 Task: Create Board Product Management Platforms and Tools to Workspace Health and Wellness Services. Create Board Voice of Employee Feedback Analysis to Workspace Health and Wellness Services. Create Board IT Change Management and Implementation to Workspace Health and Wellness Services
Action: Mouse moved to (343, 78)
Screenshot: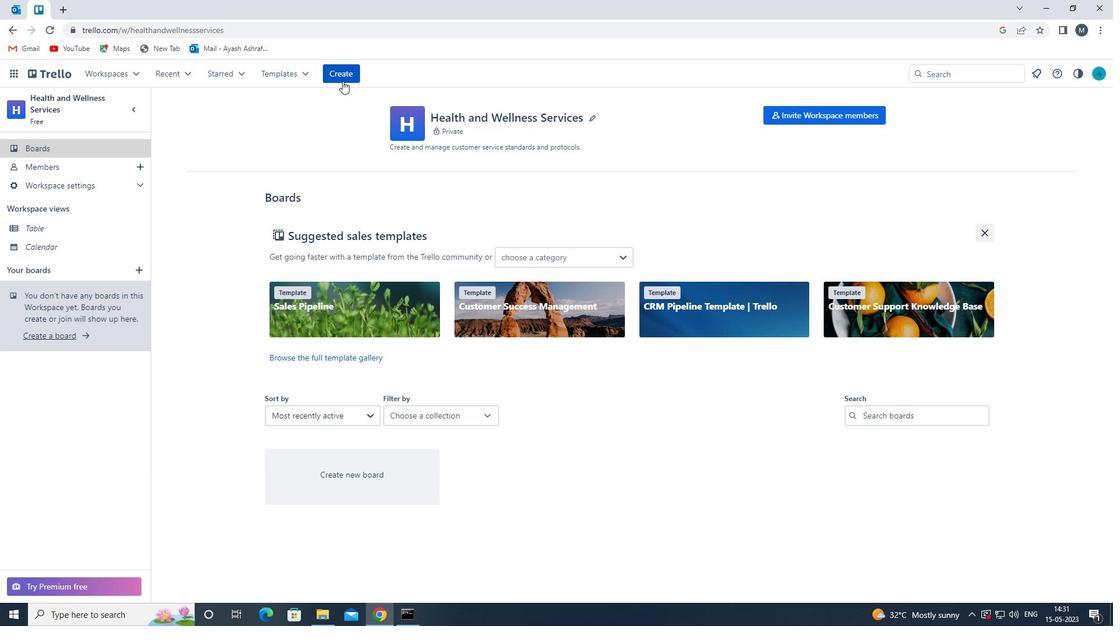 
Action: Mouse pressed left at (343, 78)
Screenshot: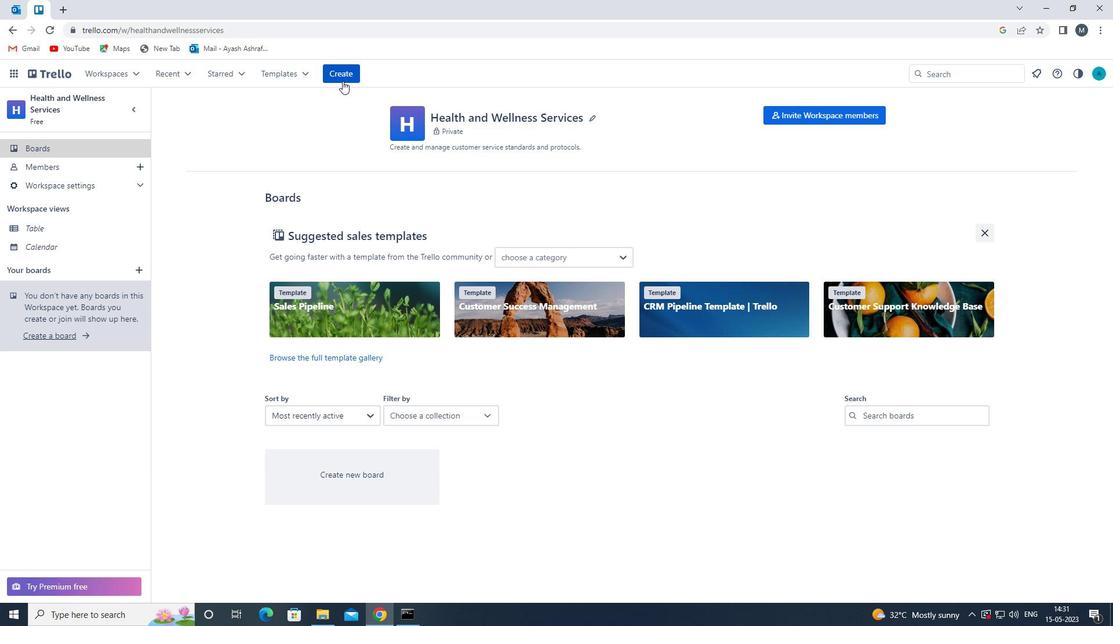 
Action: Mouse moved to (393, 110)
Screenshot: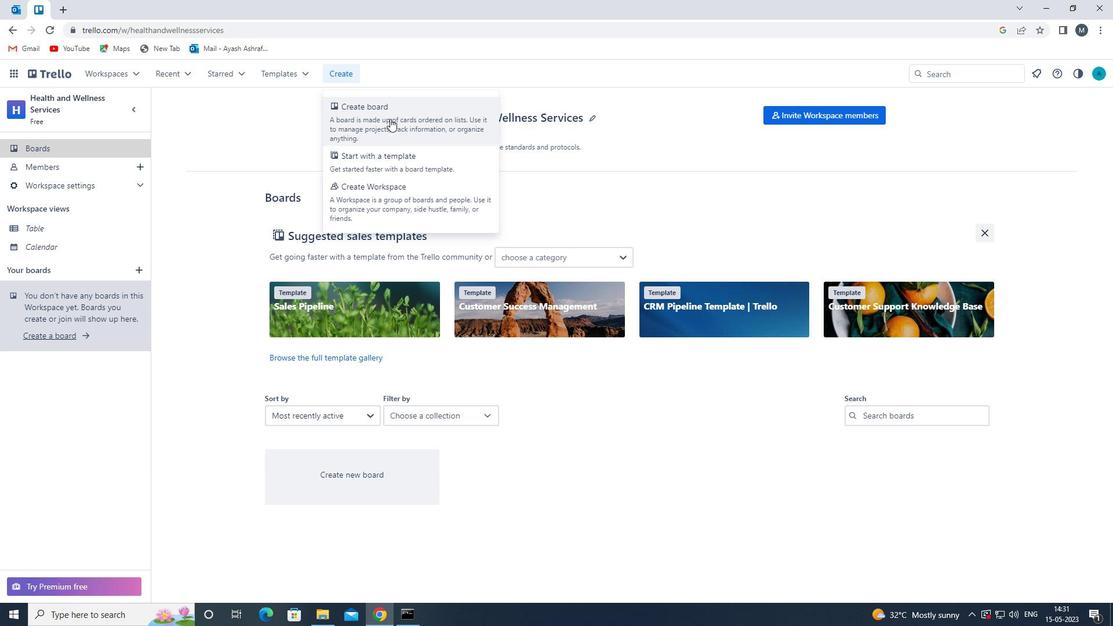
Action: Mouse pressed left at (393, 110)
Screenshot: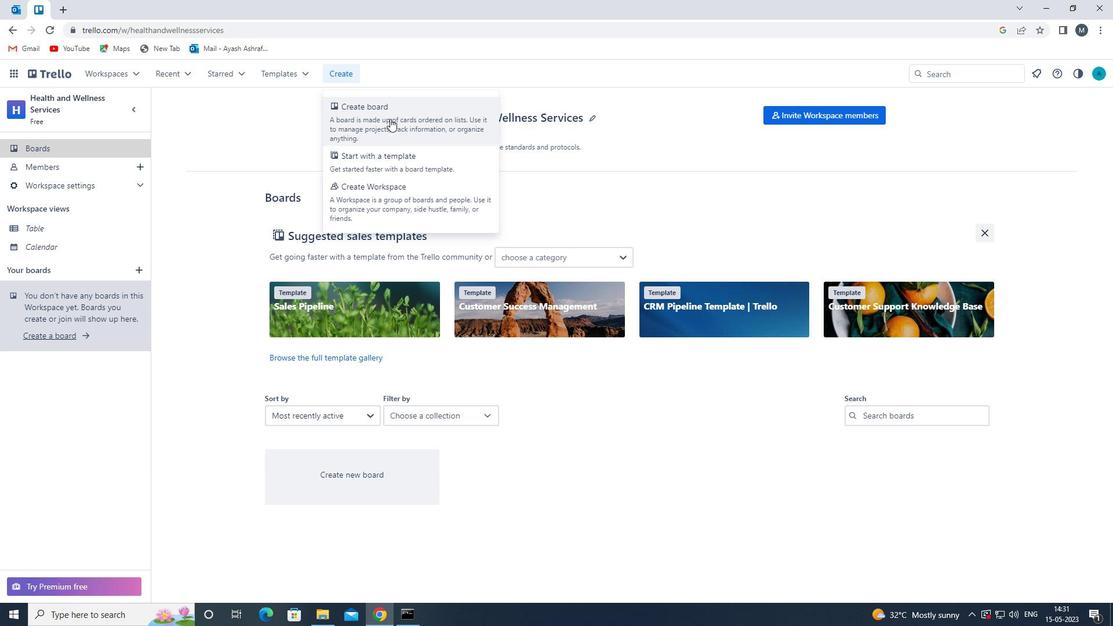 
Action: Mouse moved to (374, 288)
Screenshot: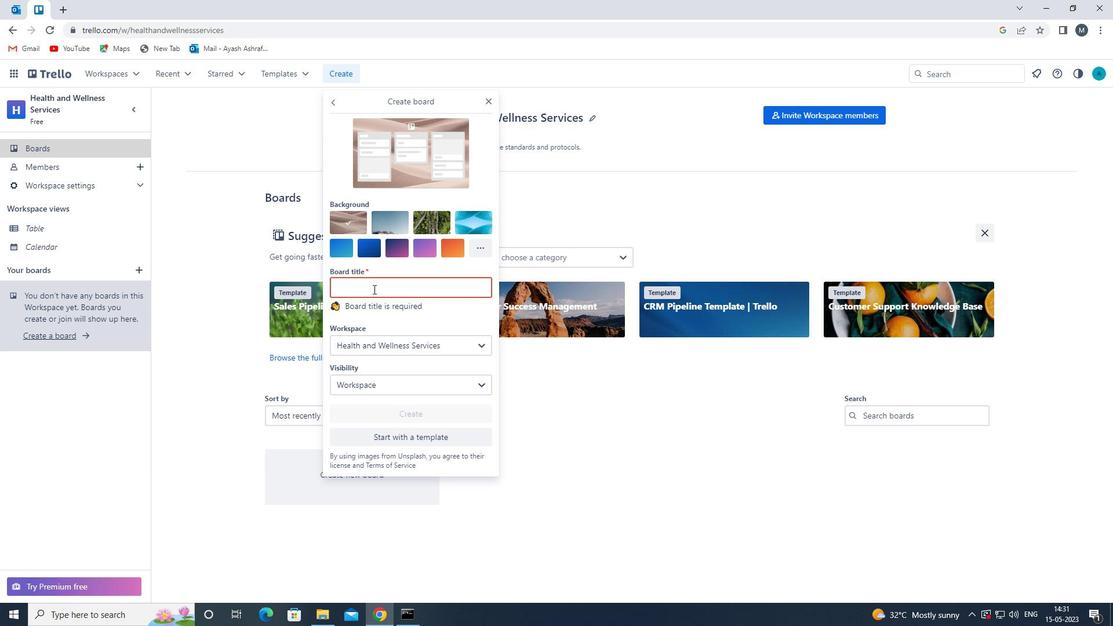 
Action: Mouse pressed left at (374, 288)
Screenshot: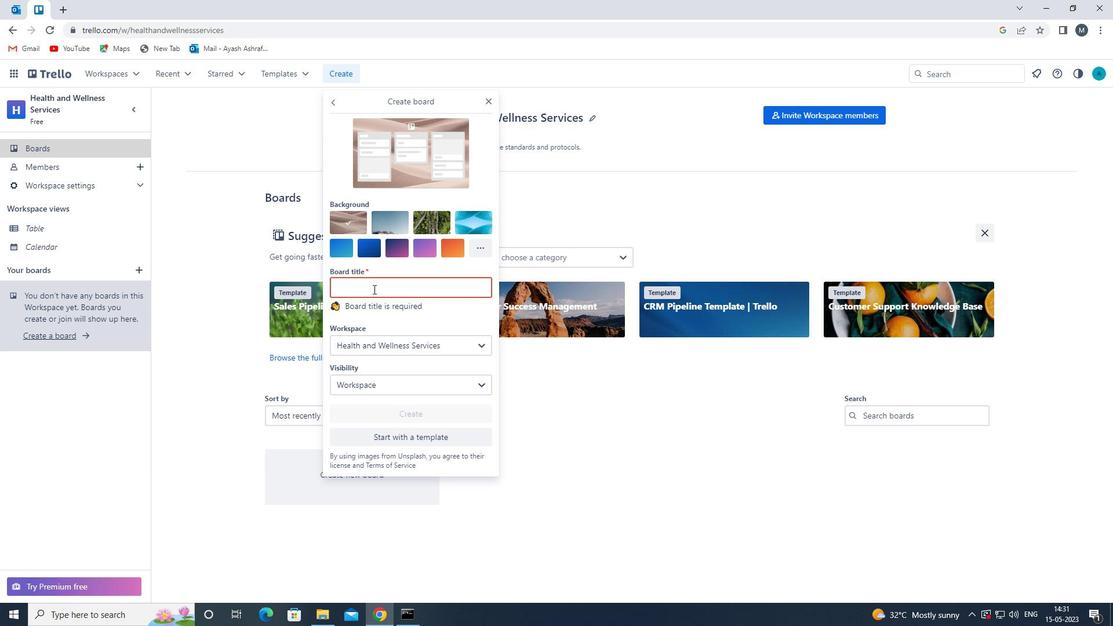 
Action: Key pressed <Key.shift>PRODUCT<Key.space><Key.shift>MANAGEMENT<Key.space><Key.shift>PLATFORMS<Key.space>AND<Key.space><Key.shift>TOOLS<Key.space>
Screenshot: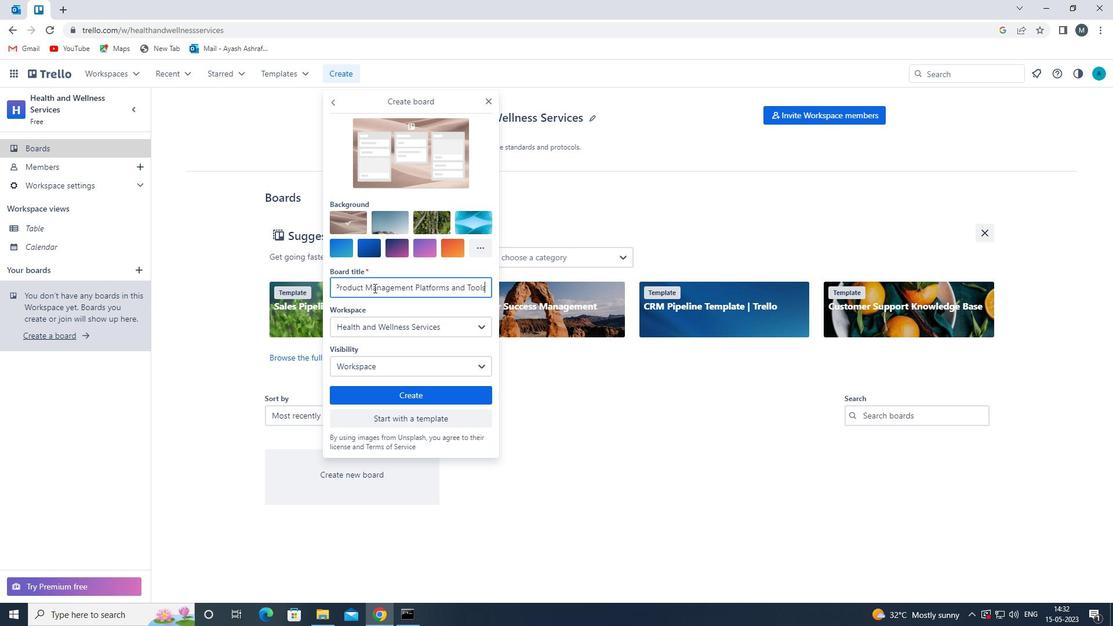
Action: Mouse moved to (388, 394)
Screenshot: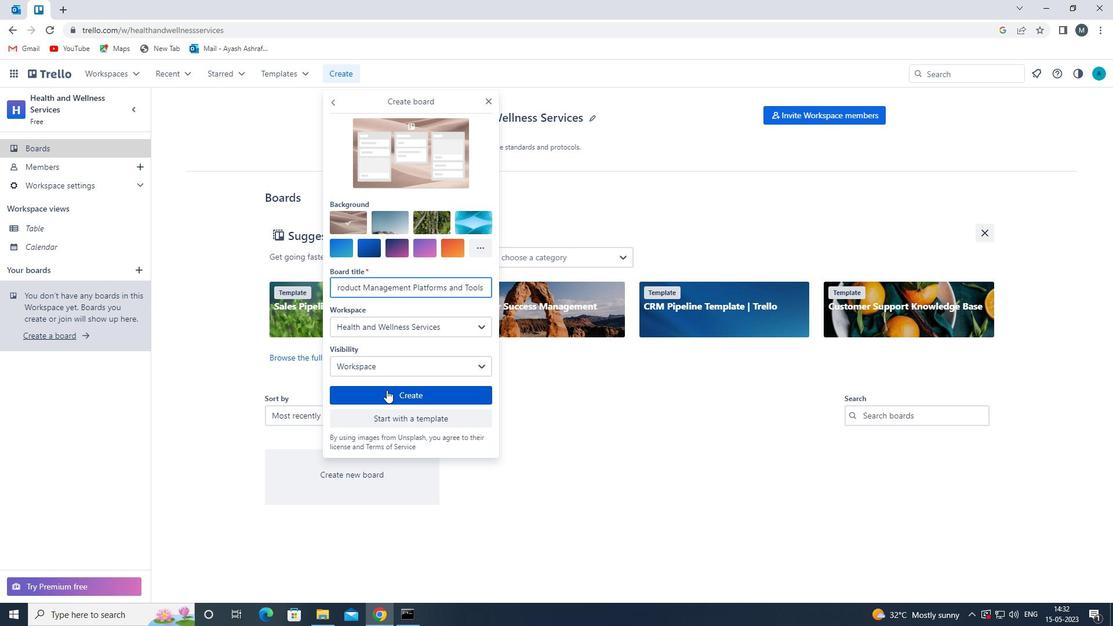 
Action: Mouse pressed left at (388, 394)
Screenshot: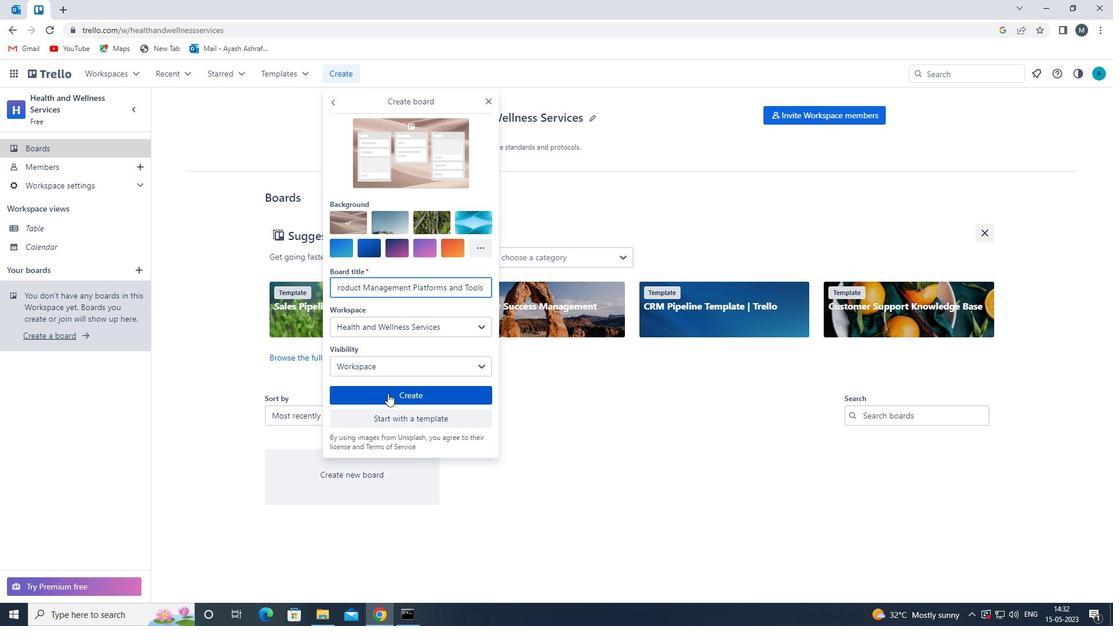 
Action: Mouse moved to (345, 74)
Screenshot: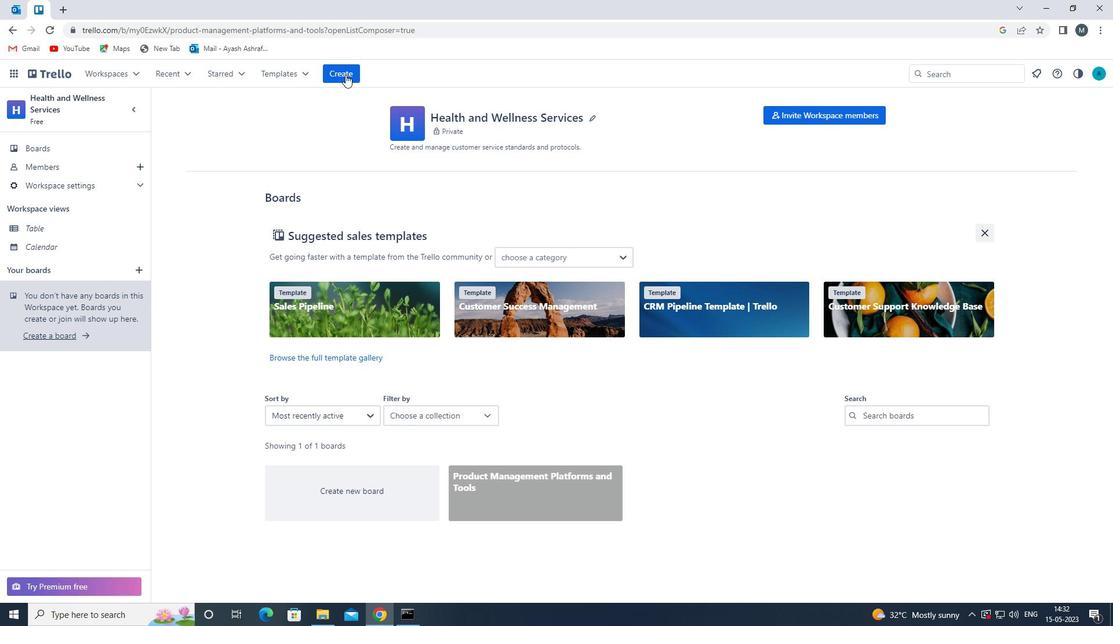 
Action: Mouse pressed left at (345, 74)
Screenshot: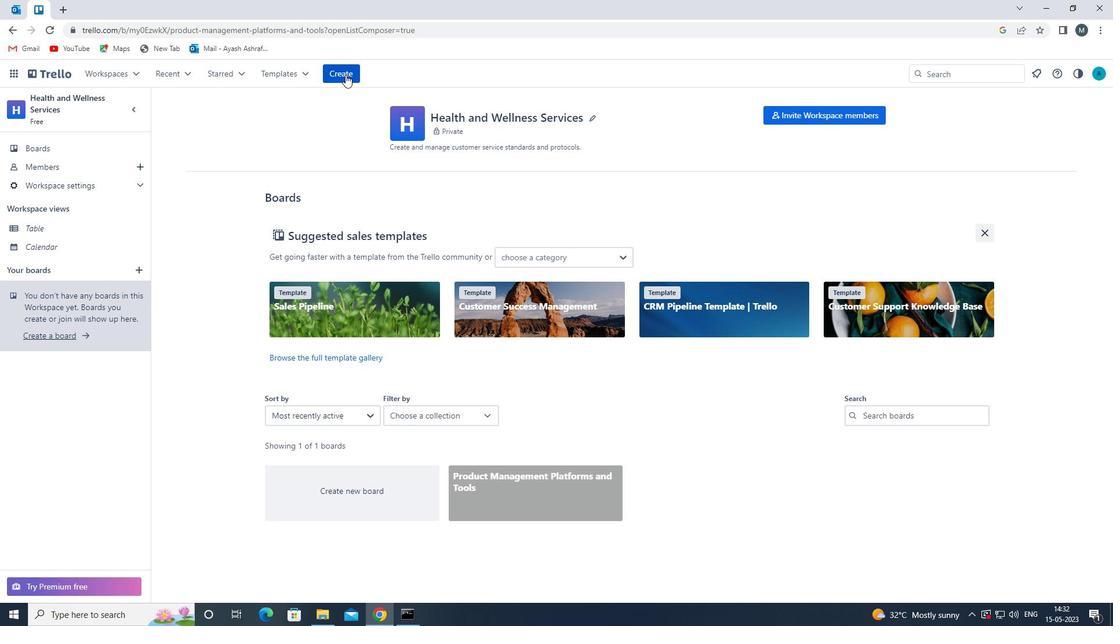 
Action: Mouse moved to (390, 123)
Screenshot: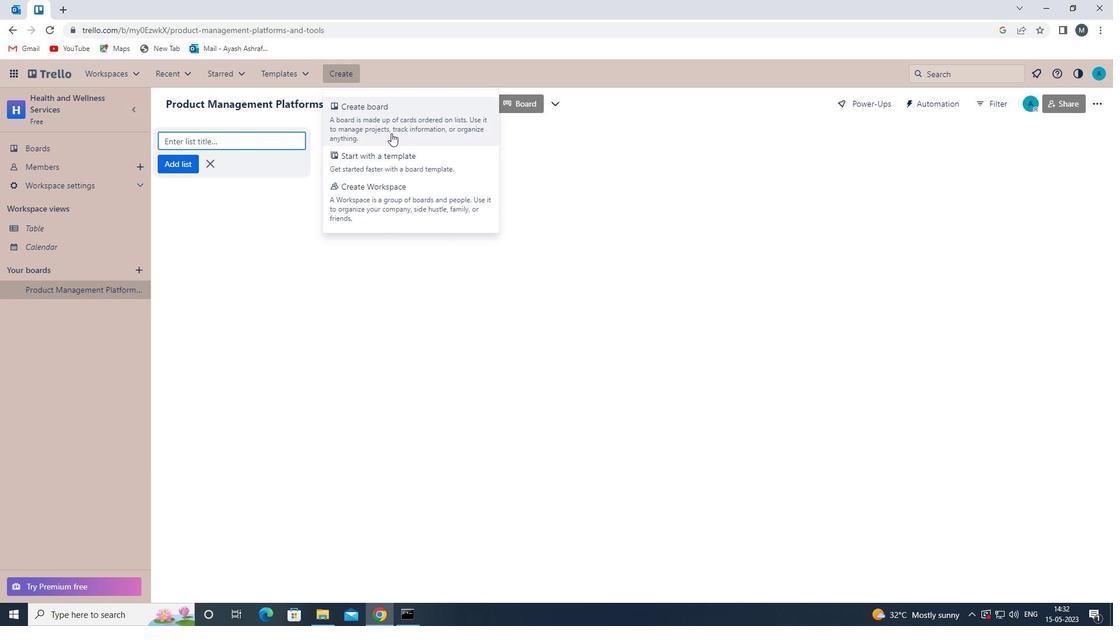 
Action: Mouse pressed left at (390, 123)
Screenshot: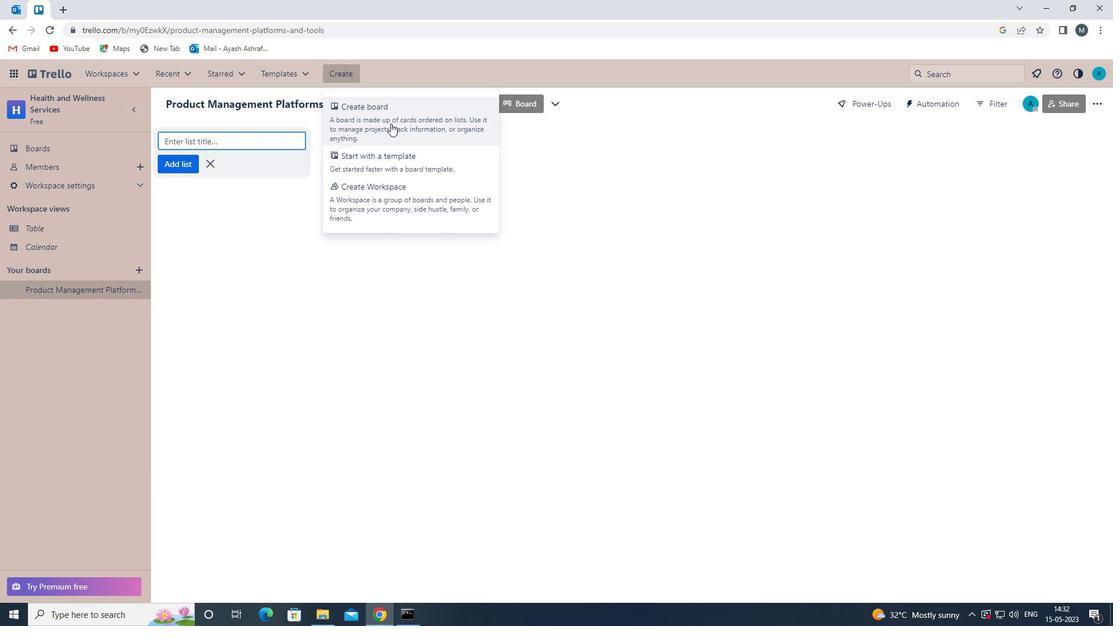 
Action: Mouse moved to (390, 295)
Screenshot: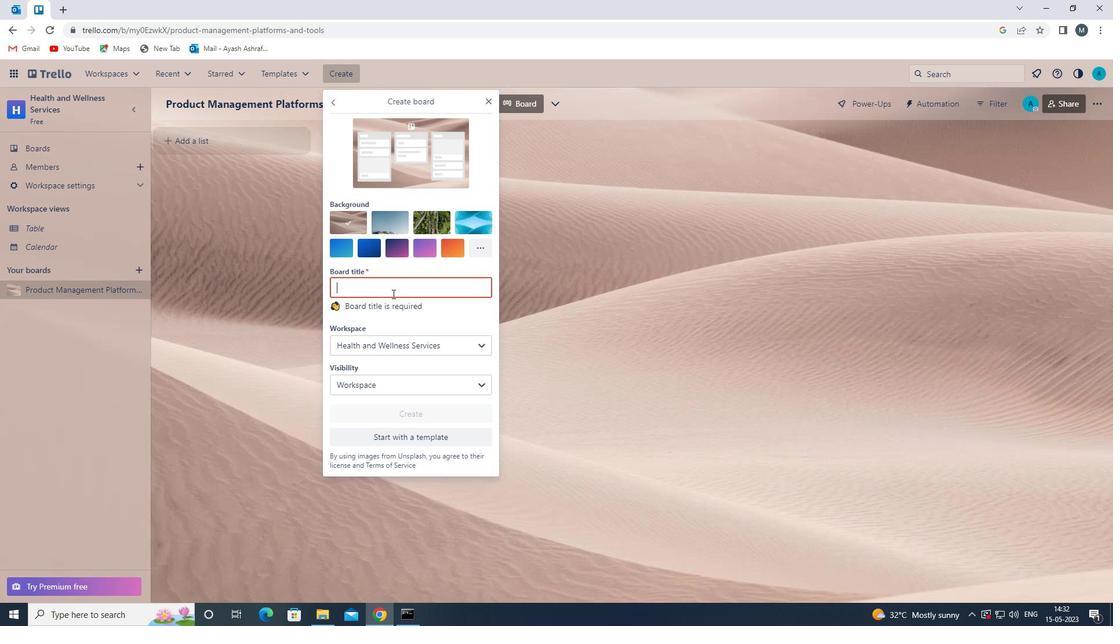 
Action: Mouse pressed left at (390, 295)
Screenshot: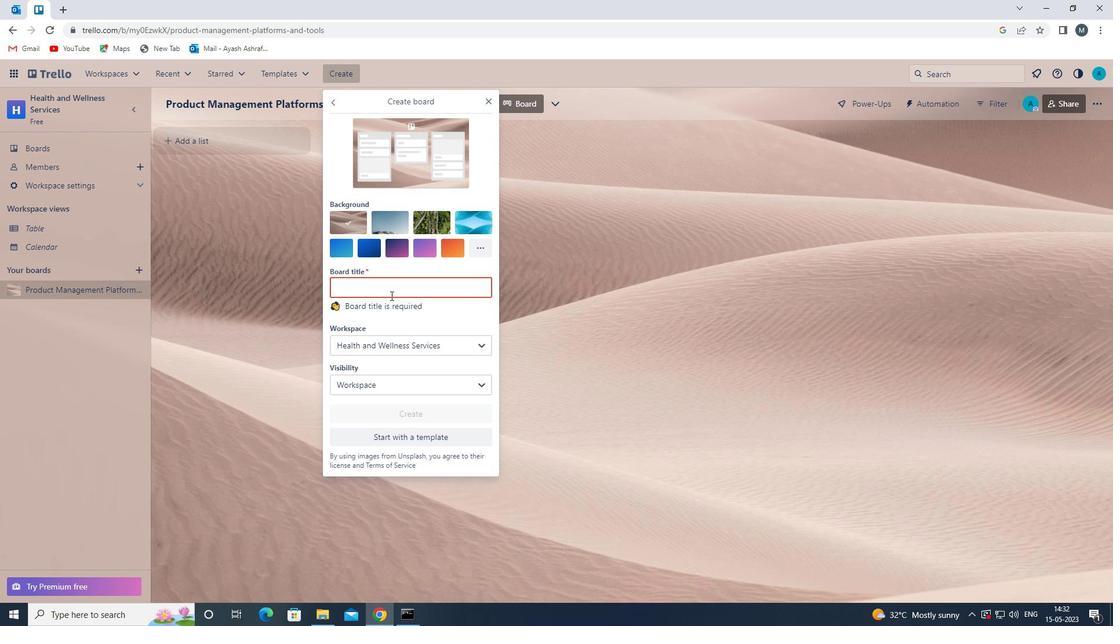 
Action: Mouse moved to (390, 295)
Screenshot: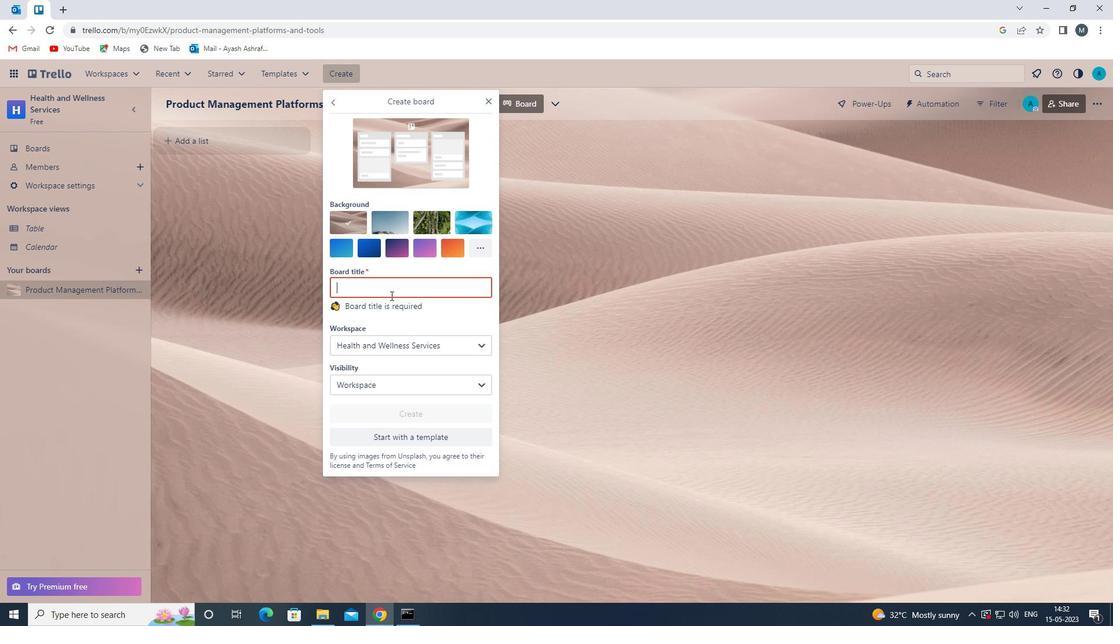 
Action: Key pressed <Key.shift>VICE<Key.space><Key.backspace><Key.backspace><Key.backspace><Key.backspace>OICE<Key.space>OF<Key.space><Key.shift>EMPLOYEE<Key.space><Key.shift>FEEDBACK<Key.space><Key.shift>ANALYSIS<Key.space>
Screenshot: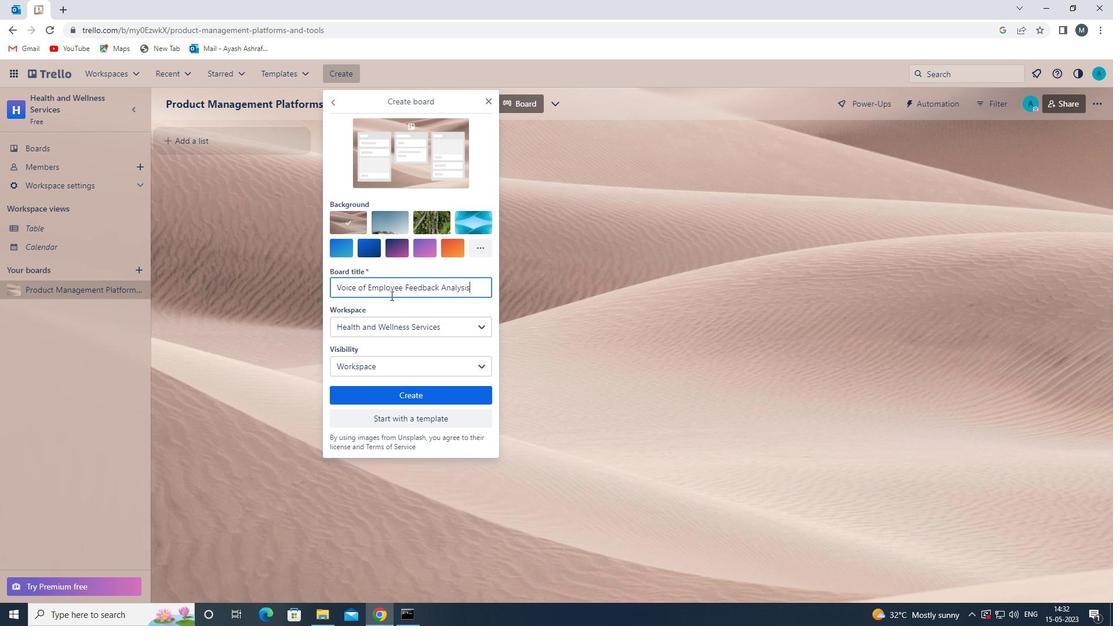 
Action: Mouse moved to (398, 396)
Screenshot: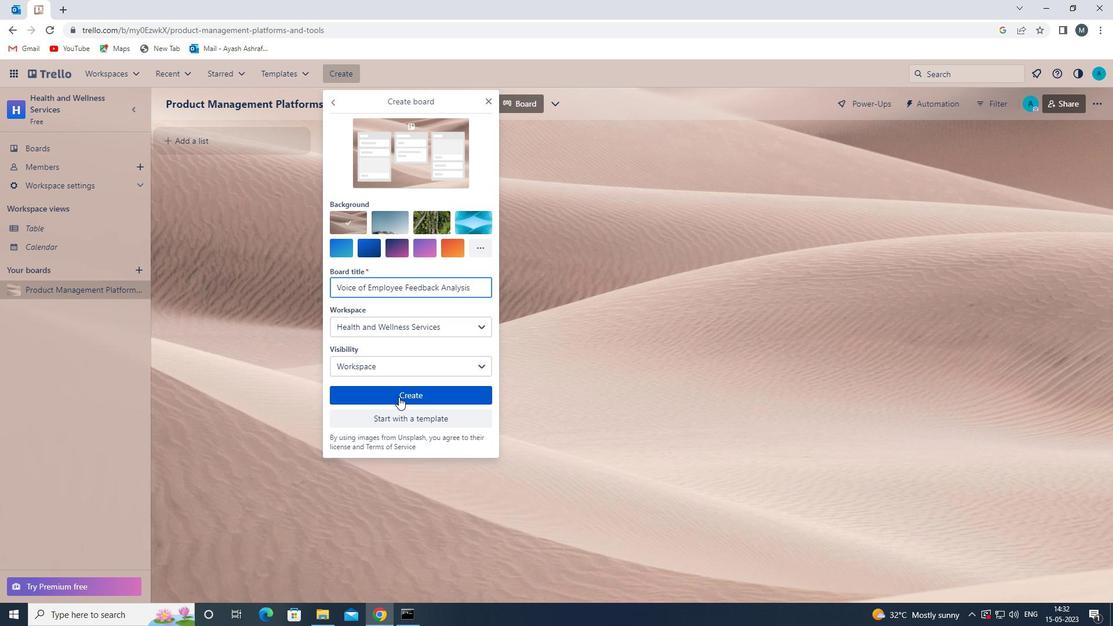 
Action: Mouse pressed left at (398, 396)
Screenshot: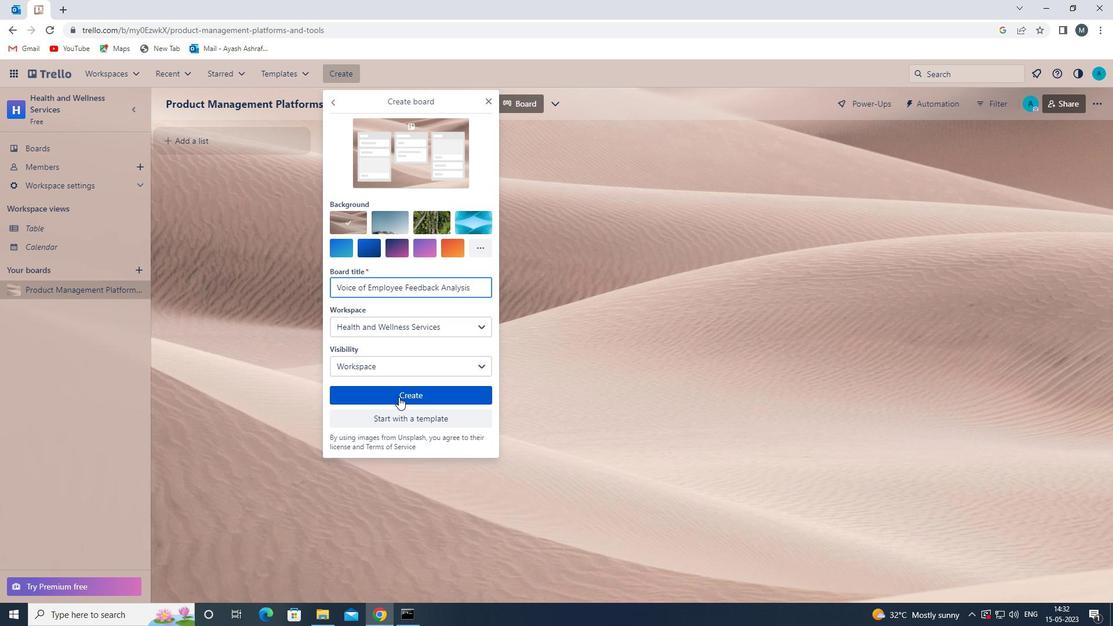 
Action: Mouse moved to (353, 68)
Screenshot: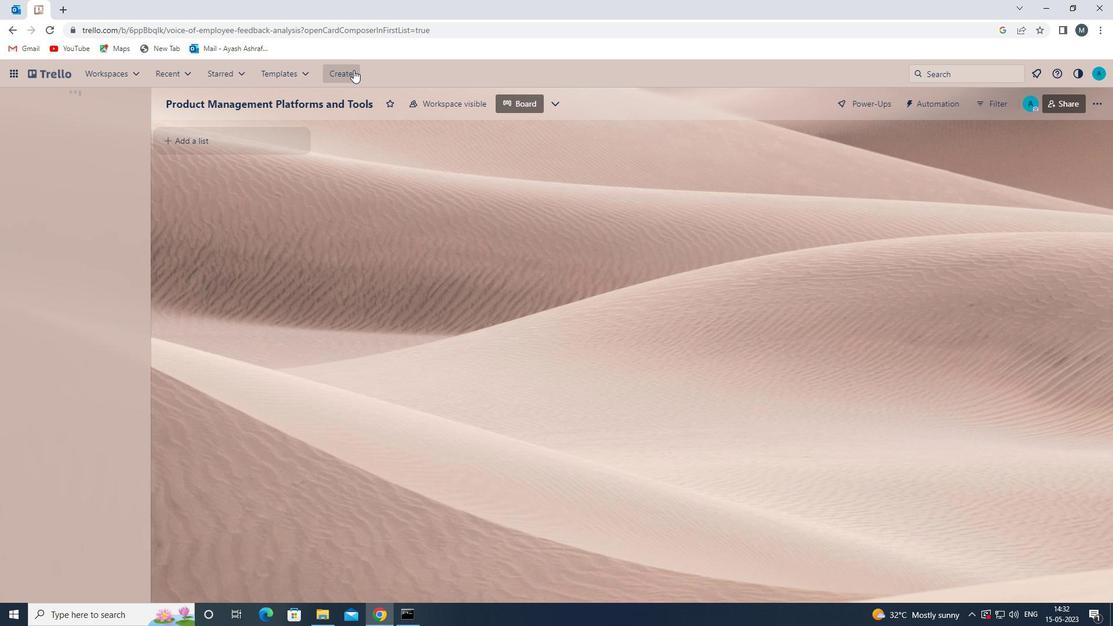 
Action: Mouse pressed left at (353, 68)
Screenshot: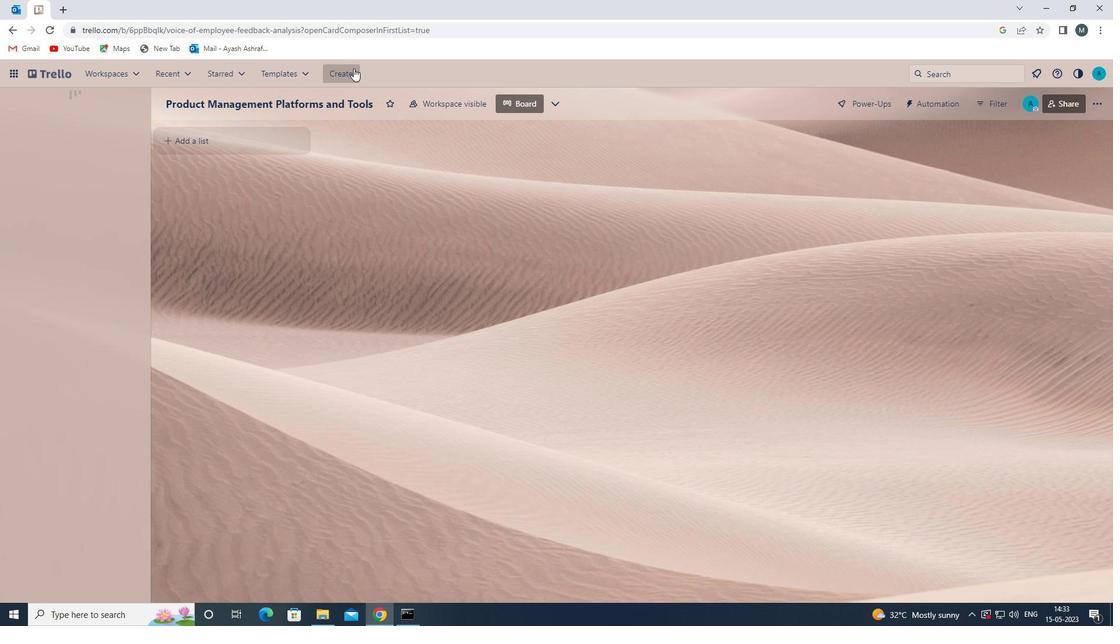 
Action: Mouse moved to (381, 117)
Screenshot: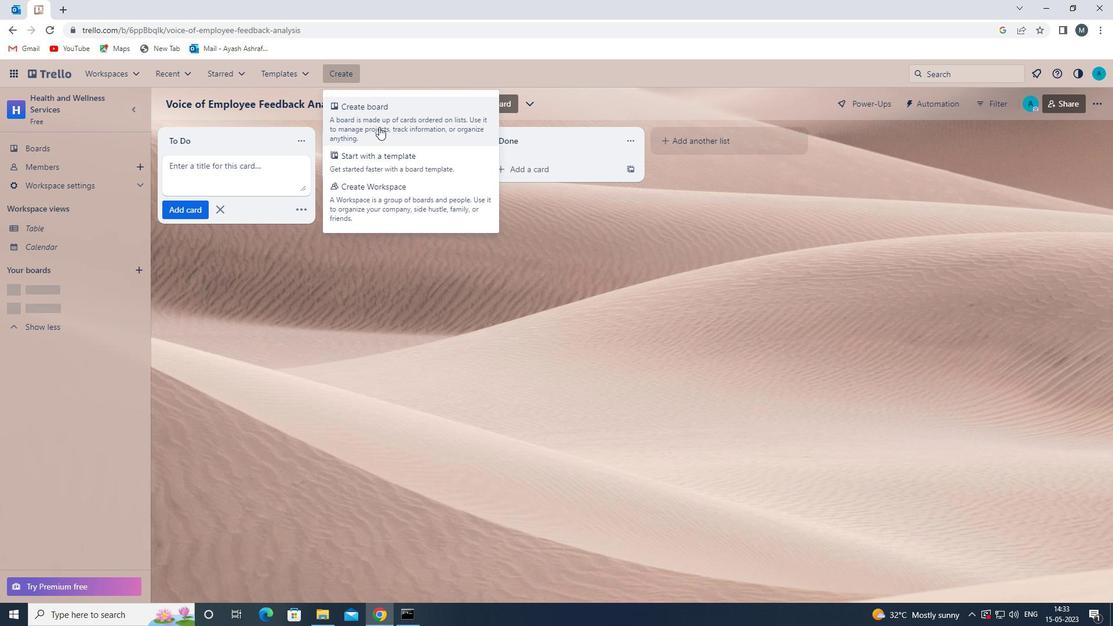 
Action: Mouse pressed left at (381, 117)
Screenshot: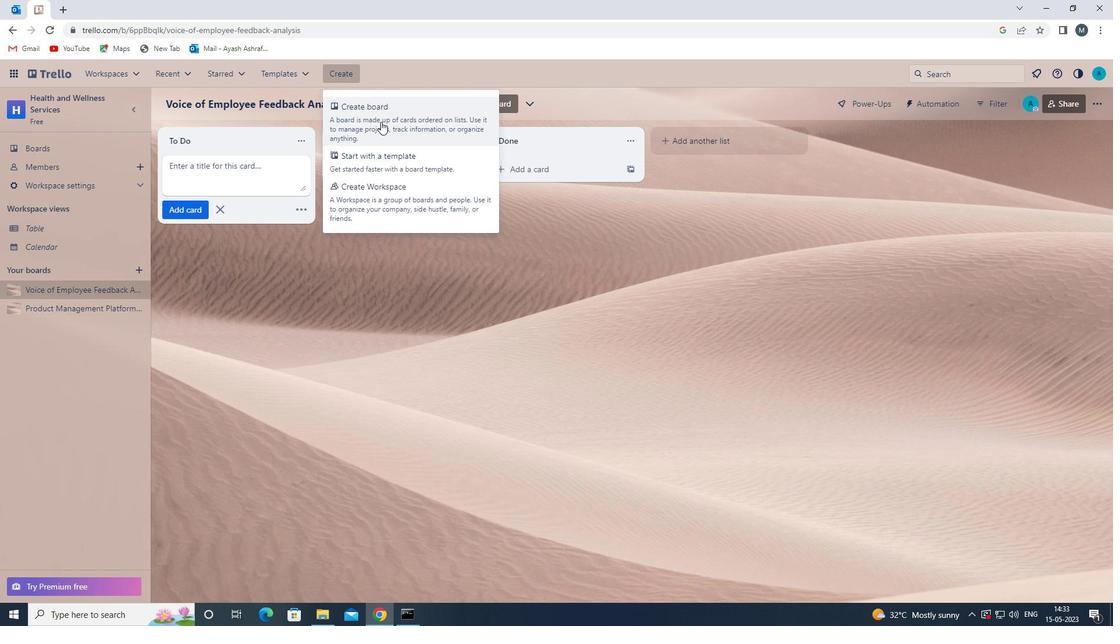 
Action: Mouse moved to (374, 284)
Screenshot: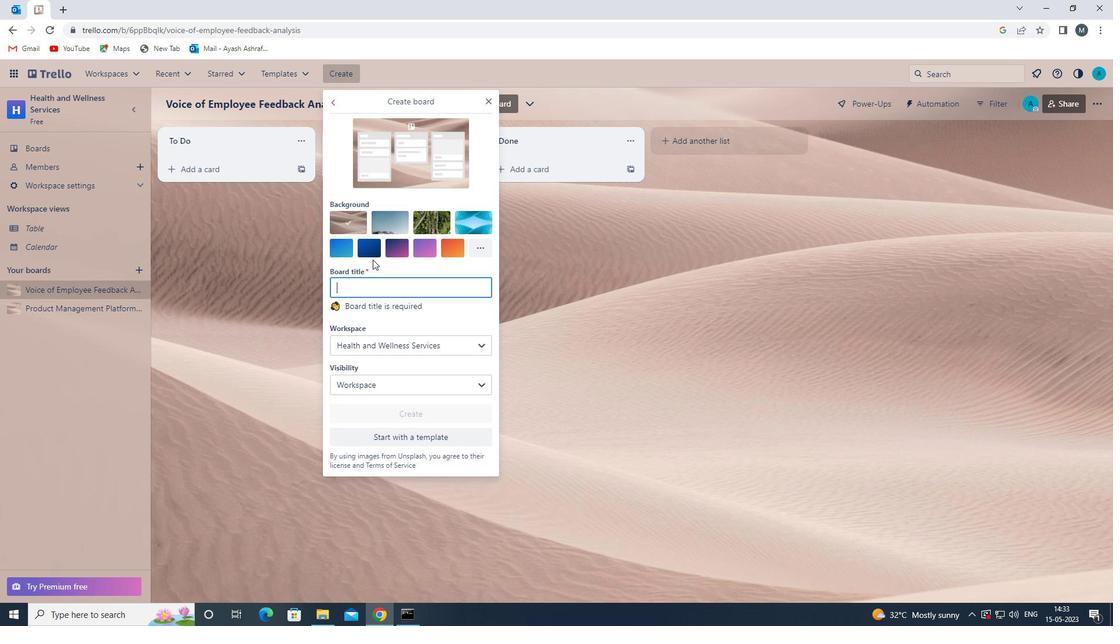
Action: Mouse pressed left at (374, 284)
Screenshot: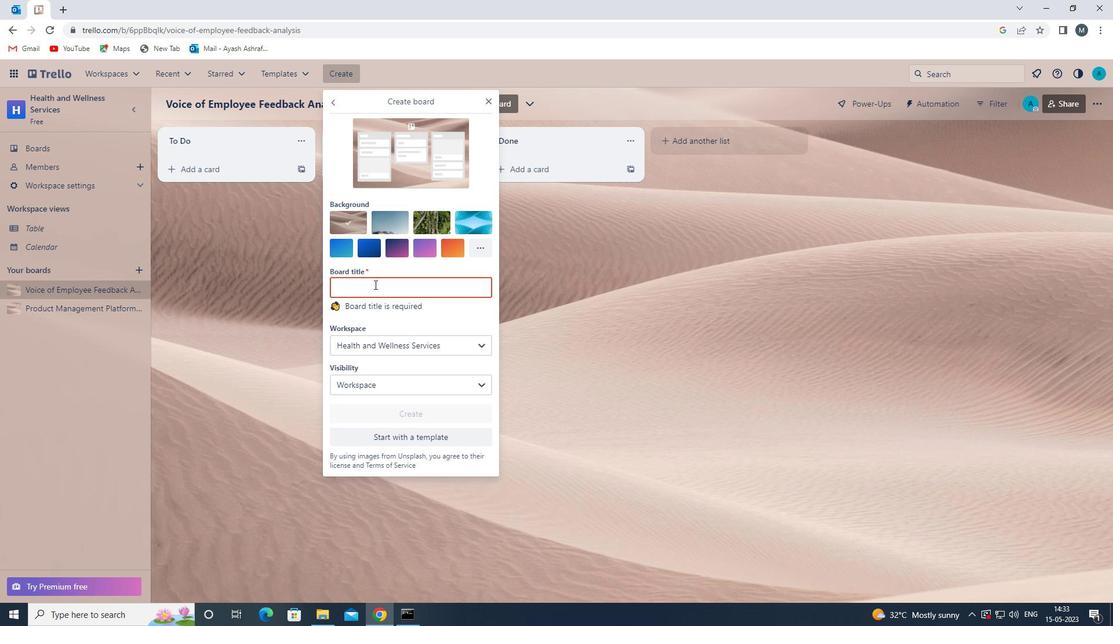 
Action: Key pressed <Key.shift>IT<Key.space><Key.shift>CHANGE<Key.space><Key.shift>MANAGEMENT<Key.space>AND<Key.space><Key.shift>IMPLEMENTATIO<Key.space><Key.backspace>N
Screenshot: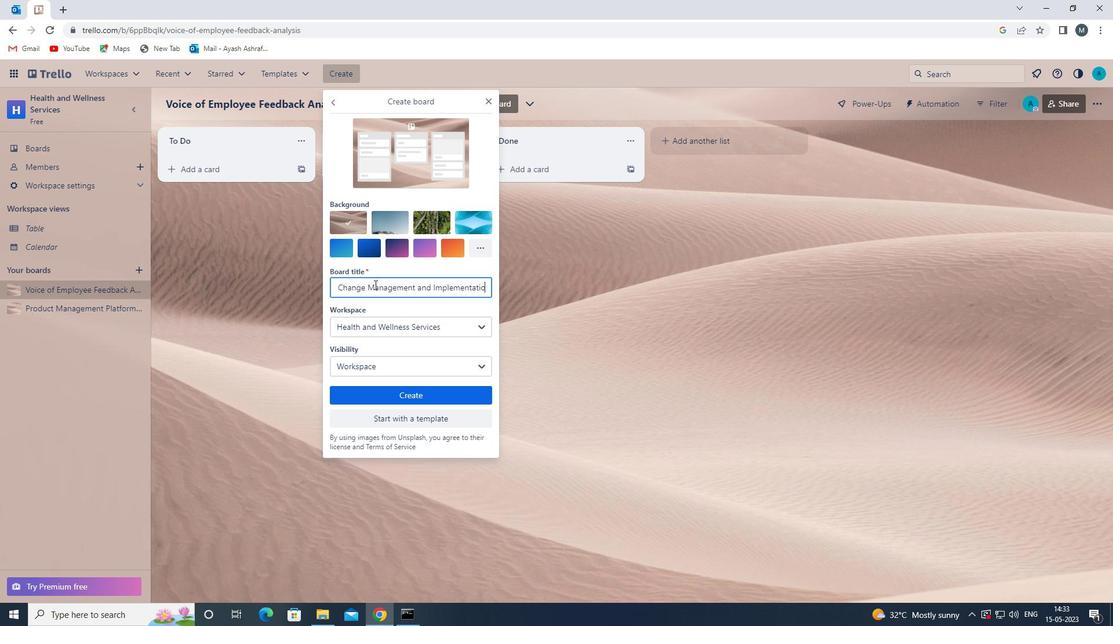 
Action: Mouse moved to (401, 397)
Screenshot: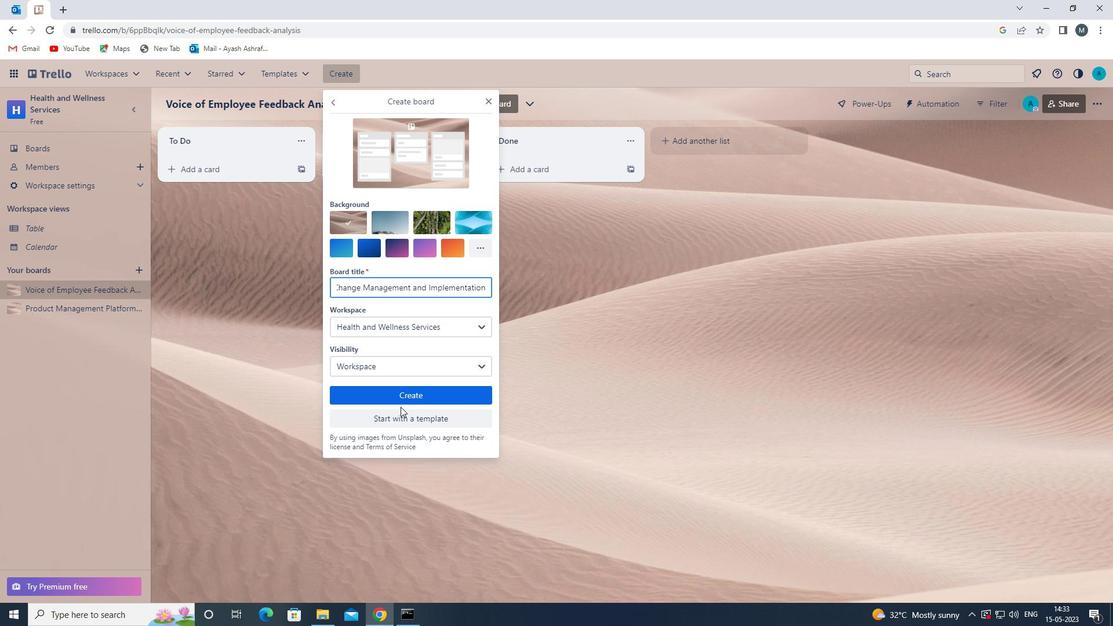 
Action: Mouse pressed left at (401, 397)
Screenshot: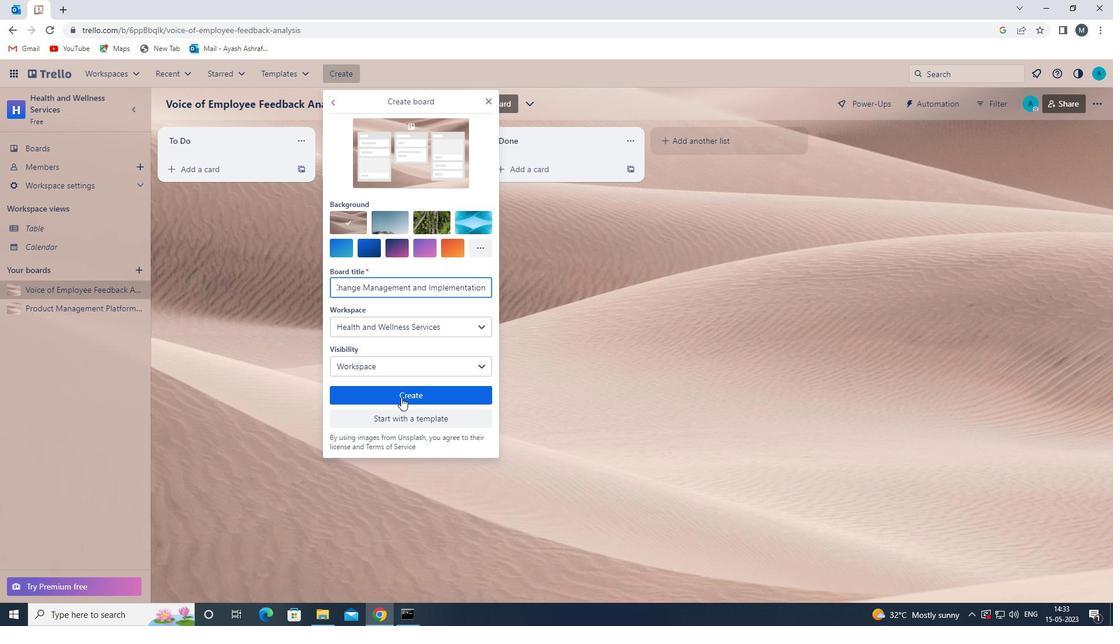 
Action: Mouse moved to (396, 398)
Screenshot: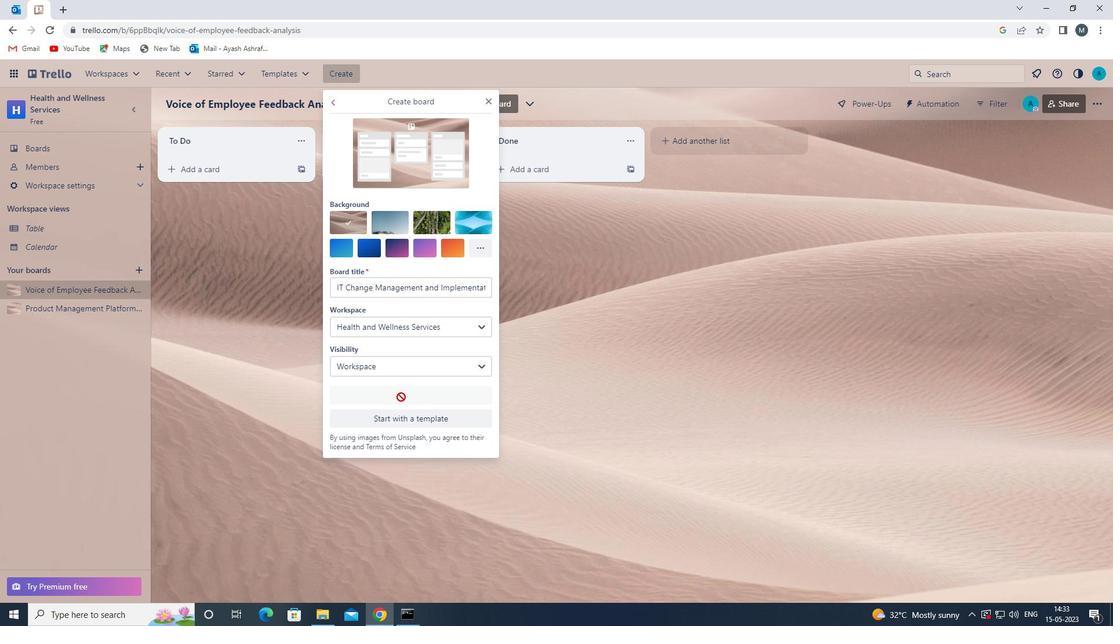 
